 Task: Select Convenience. Add to cart, from CVS for 4615 Clarence Court, Fayetteville, North Carolina 28307, Cell Number 910-243-5488, following items : CVS Health Liquid Bandage Spray - 1,  Diphenhydramine Tablets - 1
Action: Mouse moved to (223, 103)
Screenshot: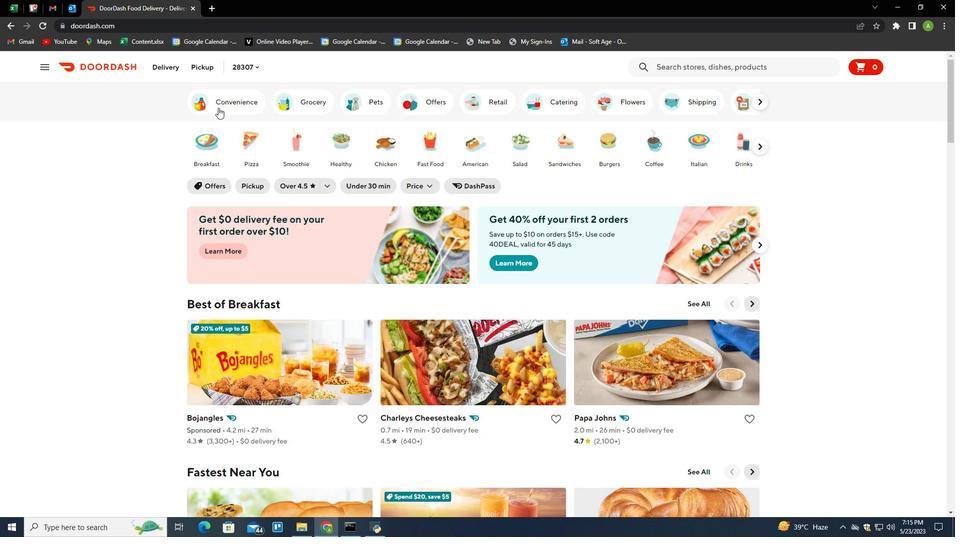 
Action: Mouse pressed left at (223, 103)
Screenshot: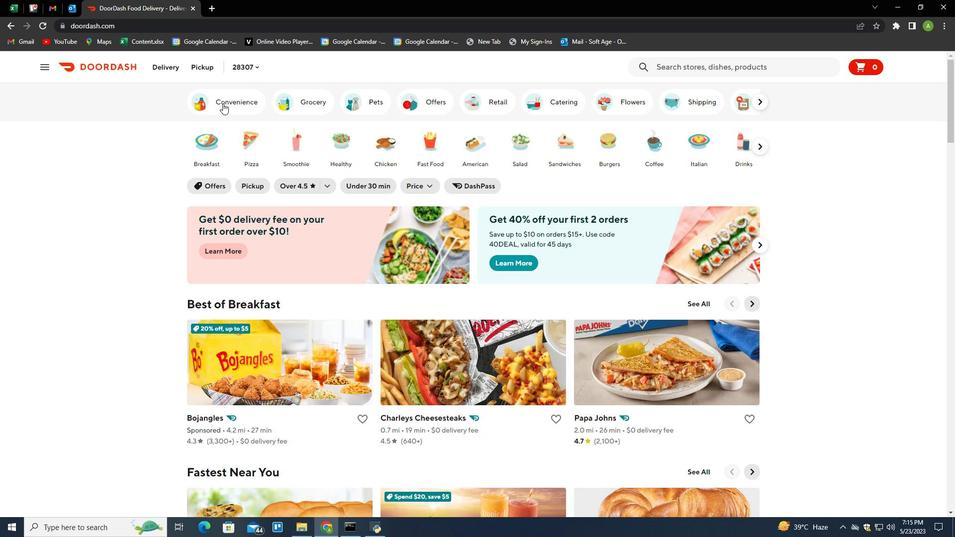 
Action: Mouse moved to (651, 313)
Screenshot: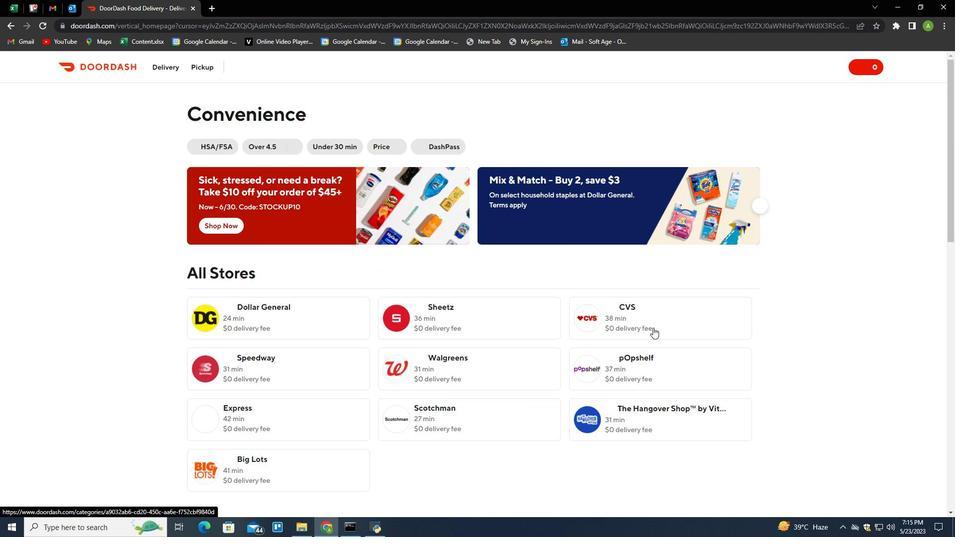 
Action: Mouse pressed left at (651, 313)
Screenshot: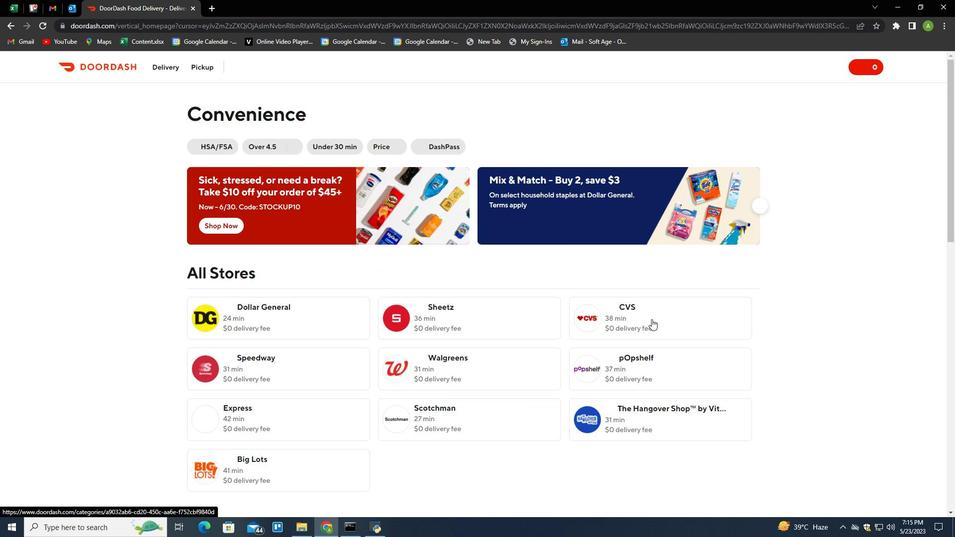 
Action: Mouse moved to (516, 322)
Screenshot: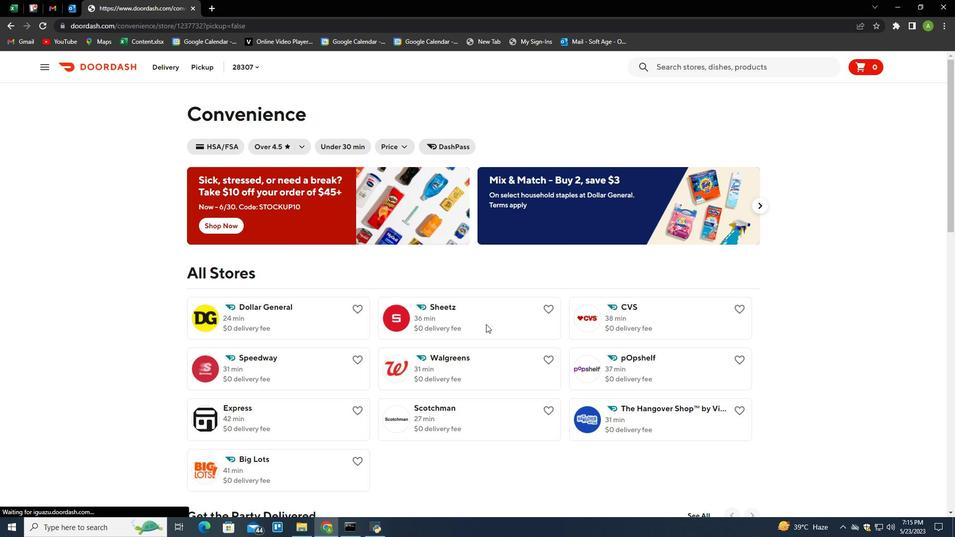 
Action: Mouse scrolled (516, 323) with delta (0, 0)
Screenshot: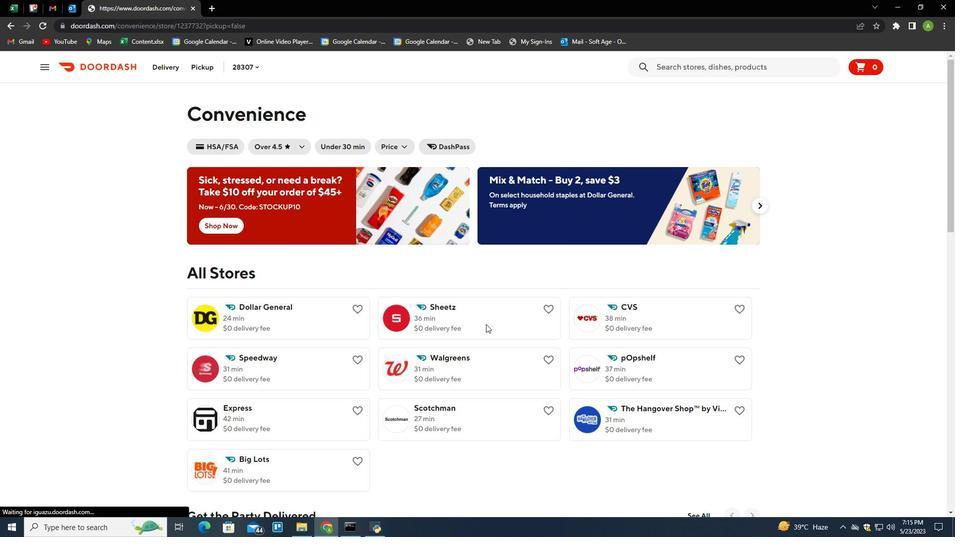 
Action: Mouse moved to (182, 67)
Screenshot: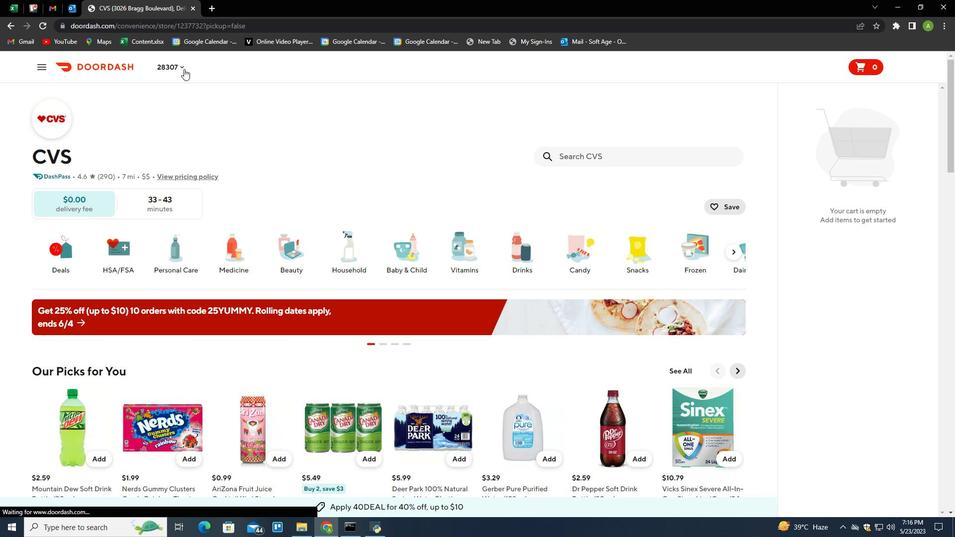 
Action: Mouse pressed left at (182, 67)
Screenshot: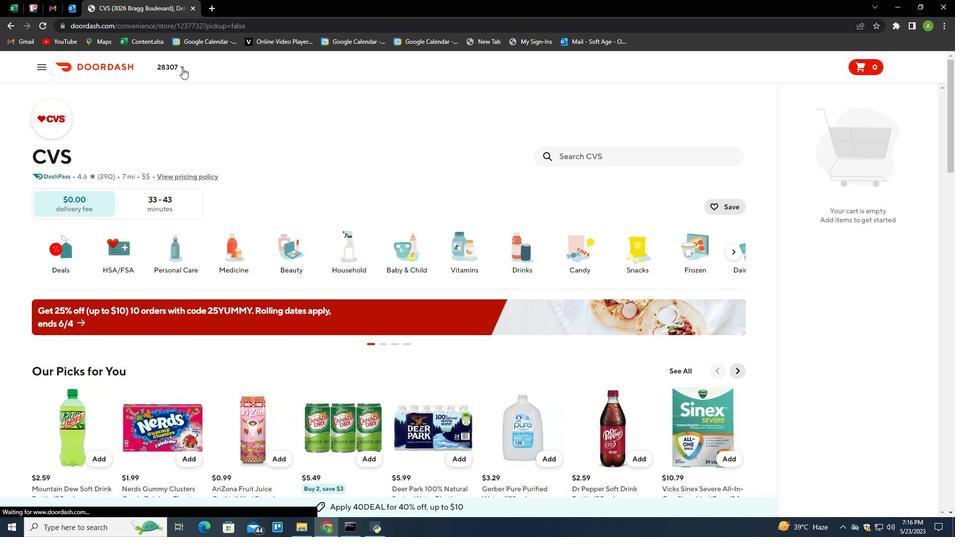 
Action: Mouse moved to (232, 106)
Screenshot: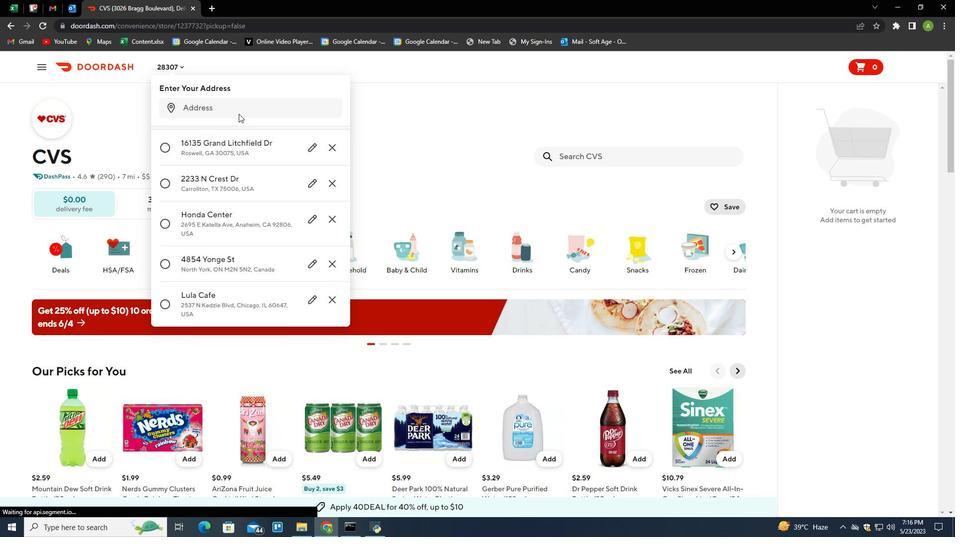 
Action: Mouse pressed left at (232, 106)
Screenshot: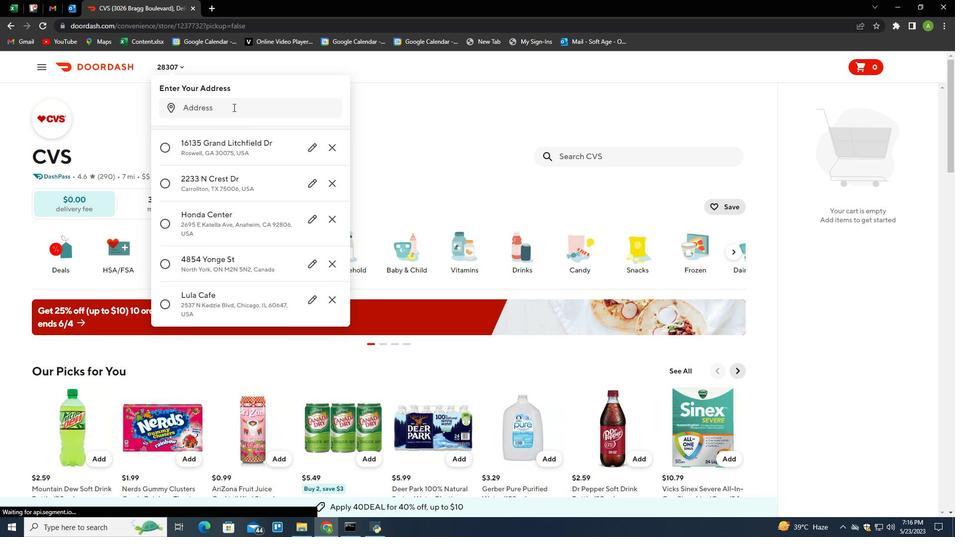 
Action: Mouse moved to (169, 111)
Screenshot: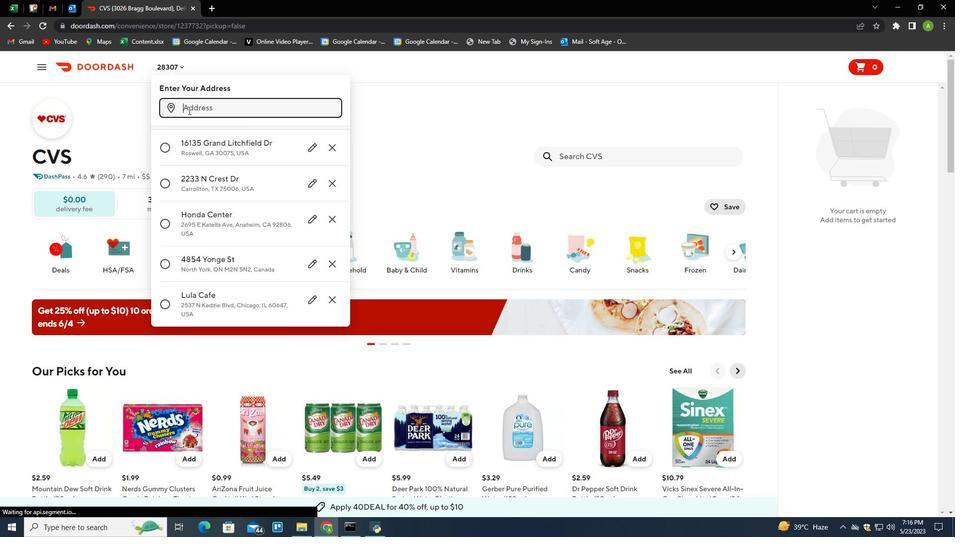 
Action: Key pressed 4615<Key.space>clarec<Key.backspace>nce<Key.space>court,<Key.space>fayetteville,<Key.space>north<Key.space>carolina<Key.space>28307<Key.enter>
Screenshot: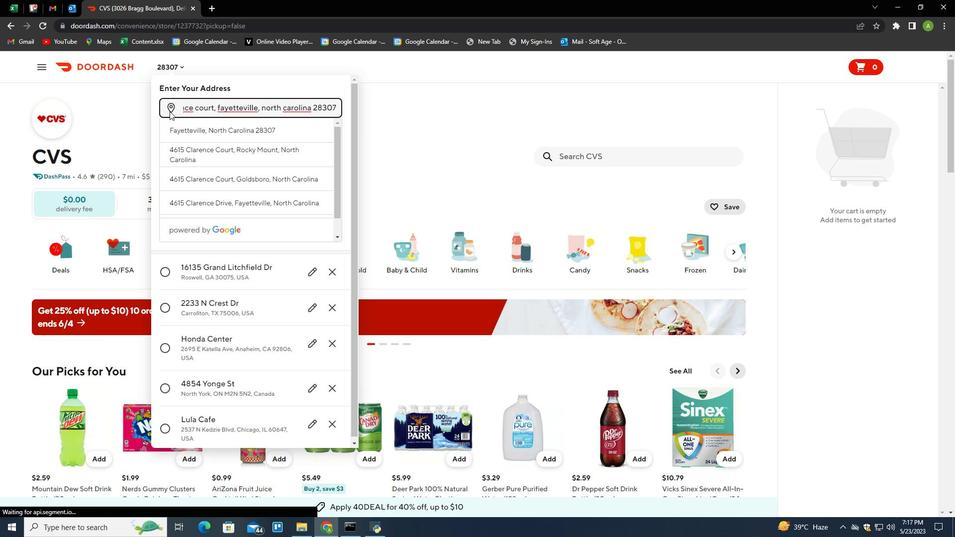 
Action: Mouse moved to (302, 378)
Screenshot: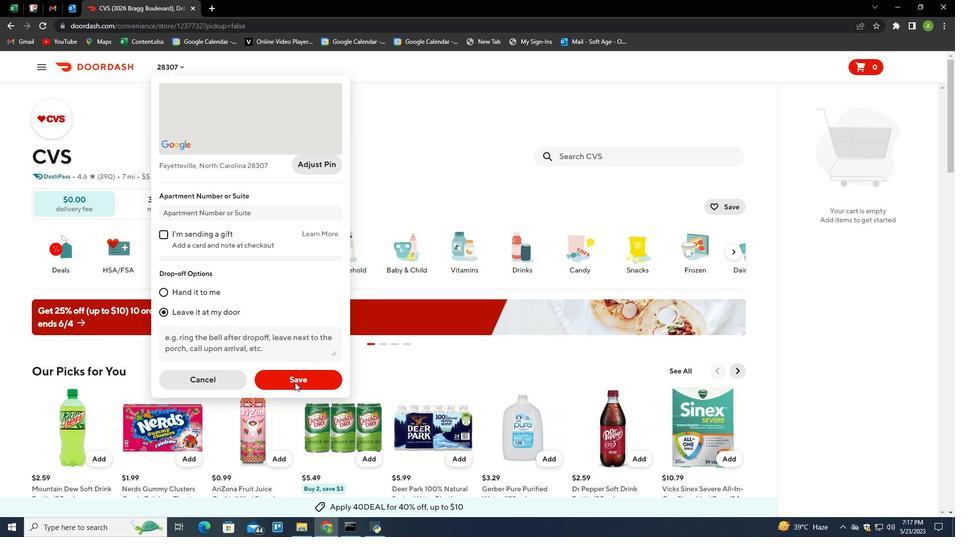 
Action: Mouse pressed left at (302, 378)
Screenshot: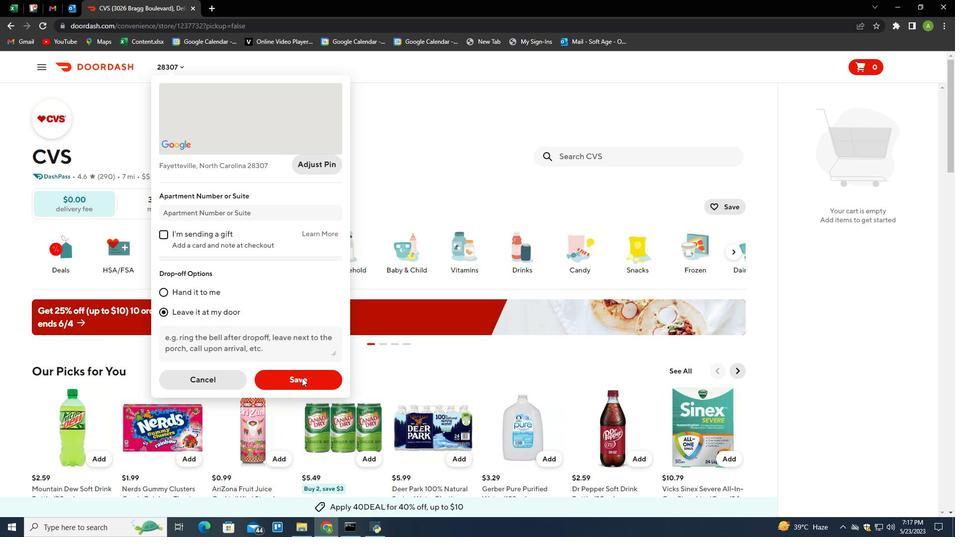 
Action: Mouse moved to (607, 154)
Screenshot: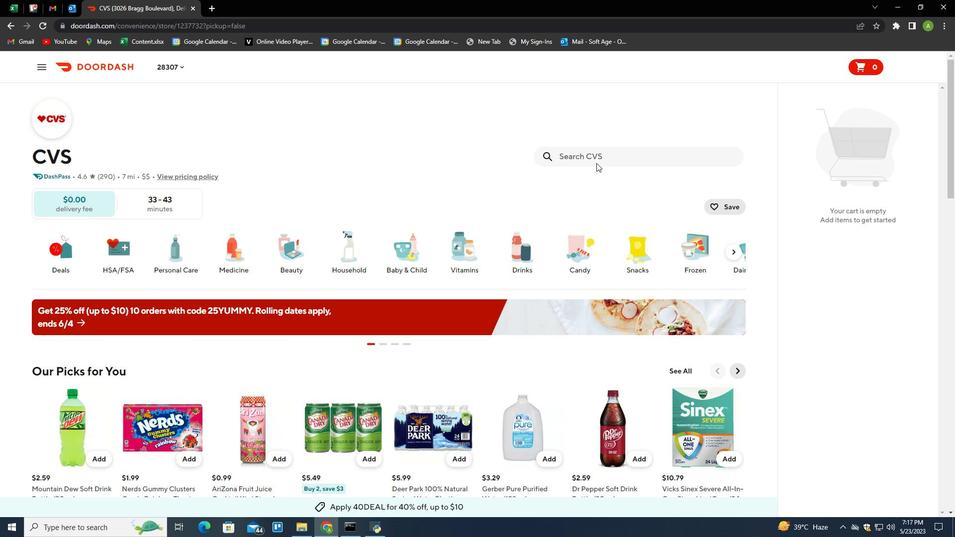 
Action: Mouse pressed left at (607, 154)
Screenshot: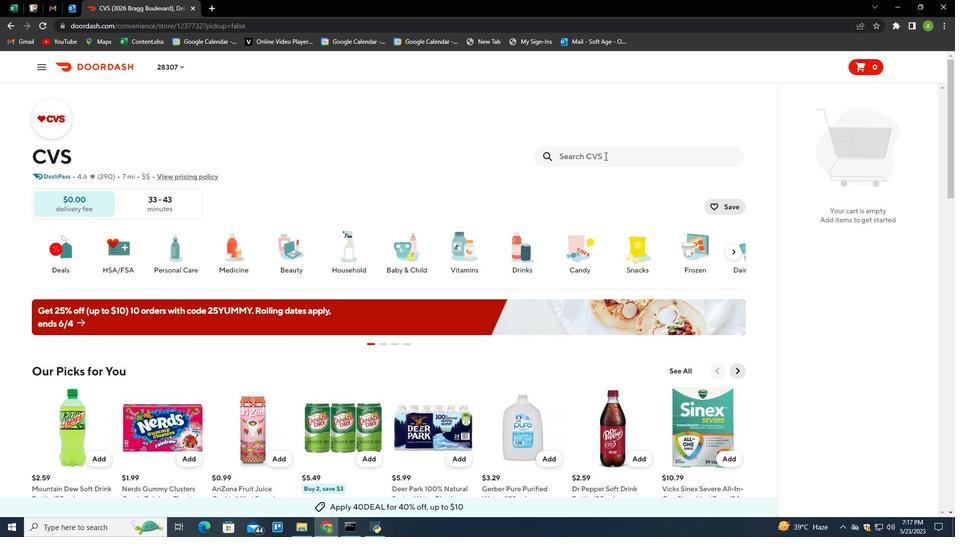 
Action: Mouse moved to (457, 203)
Screenshot: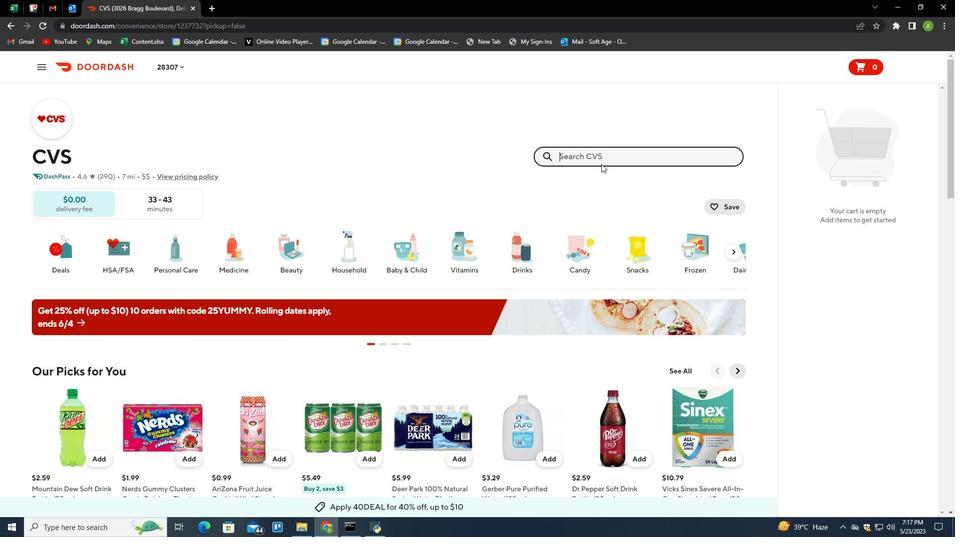 
Action: Key pressed cvs<Key.space>health<Key.space>liquid<Key.space>bandage<Key.space>sparay<Key.left><Key.left><Key.left><Key.left><Key.right><Key.backspace><Key.right><Key.right><Key.right><Key.enter>
Screenshot: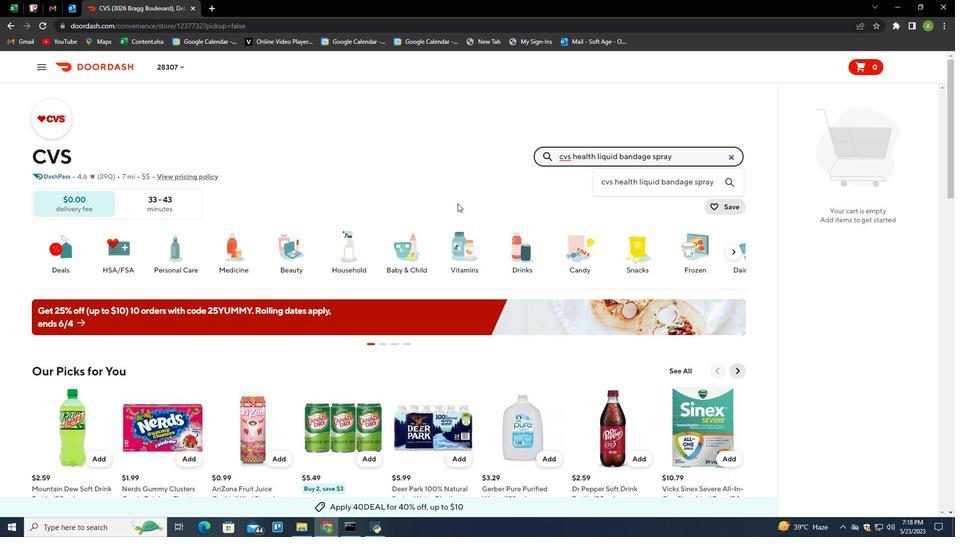
Action: Mouse moved to (89, 259)
Screenshot: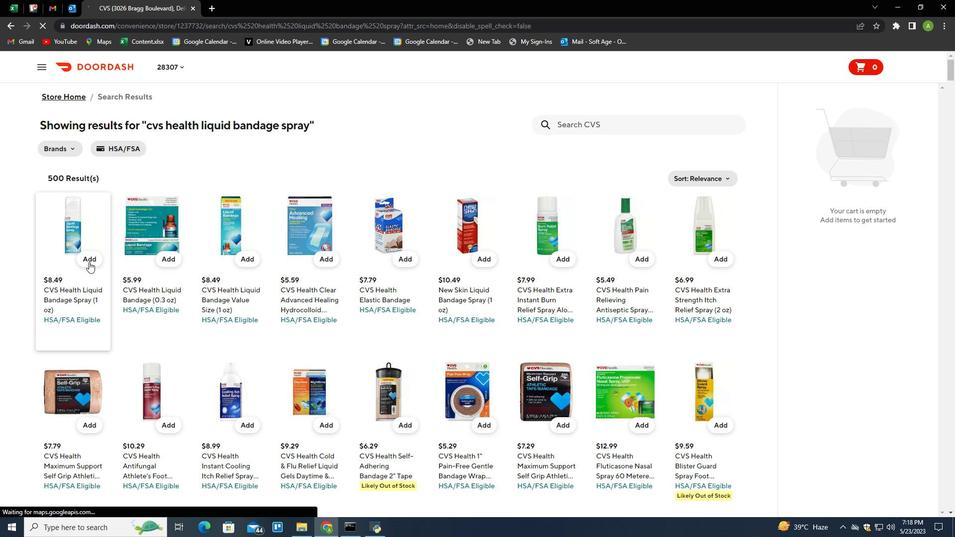 
Action: Mouse pressed left at (89, 259)
Screenshot: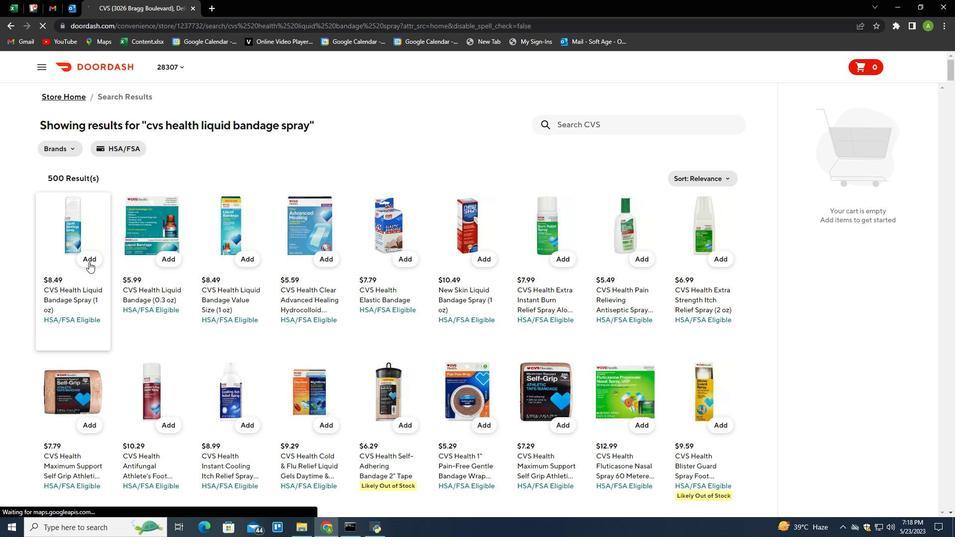 
Action: Mouse moved to (597, 122)
Screenshot: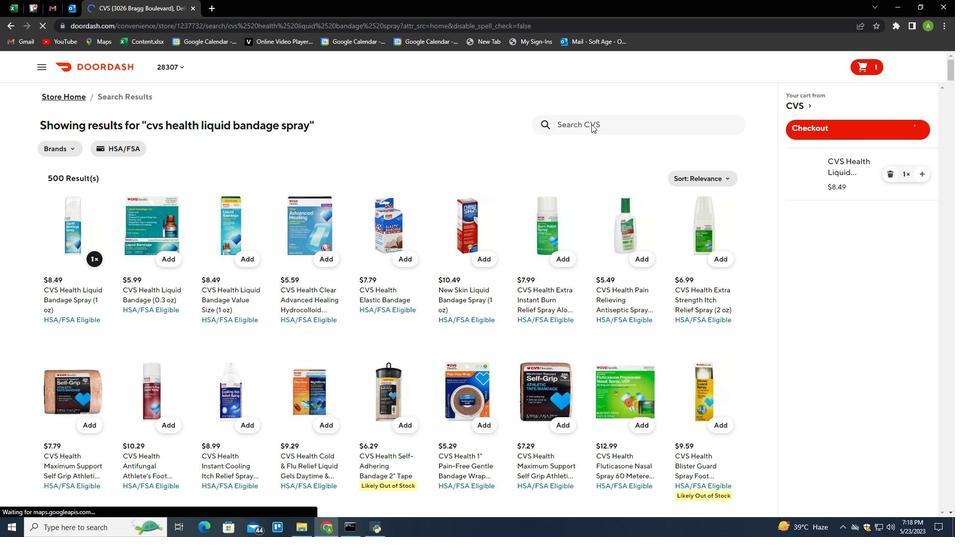 
Action: Mouse pressed left at (597, 122)
Screenshot: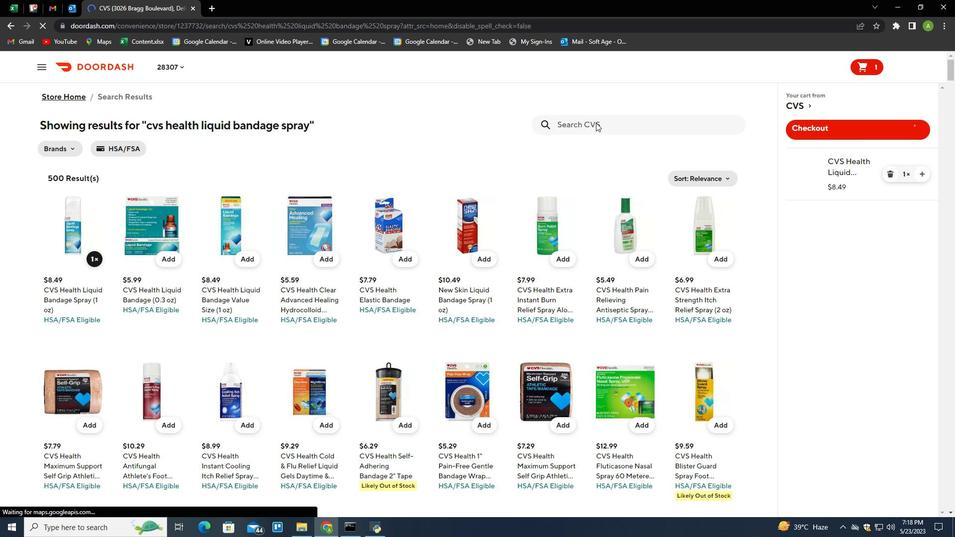
Action: Mouse moved to (570, 128)
Screenshot: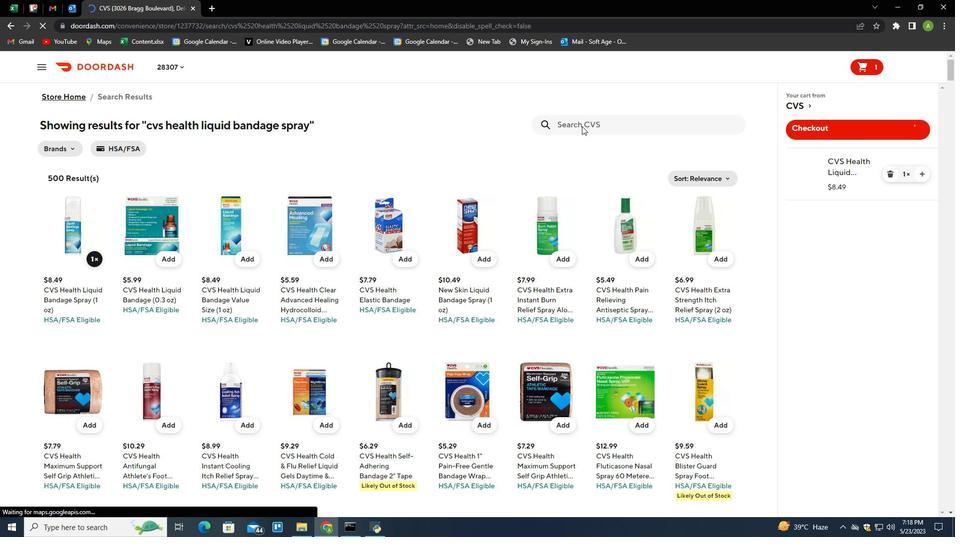 
Action: Key pressed diphenhydramine<Key.space>tablets<Key.enter>
Screenshot: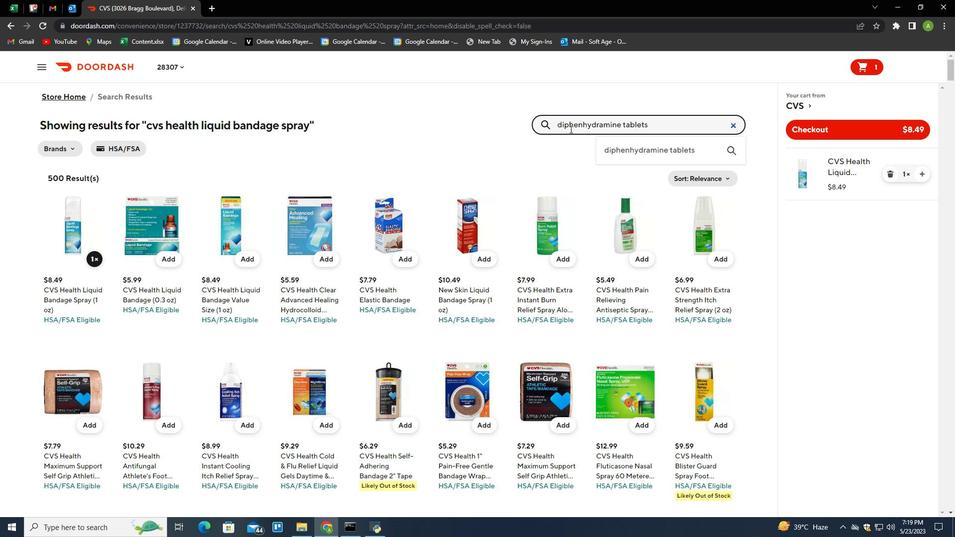 
Action: Mouse moved to (95, 258)
Screenshot: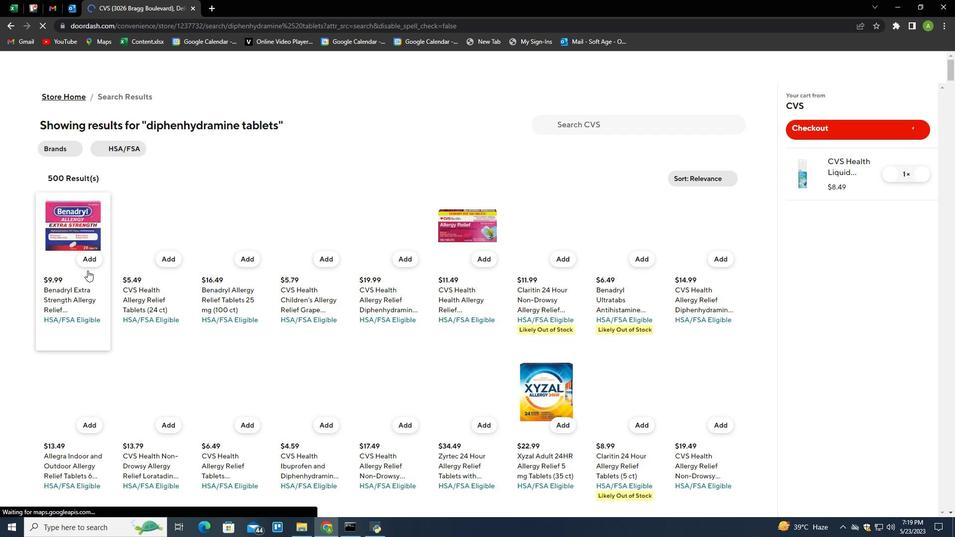 
Action: Mouse pressed left at (95, 258)
Screenshot: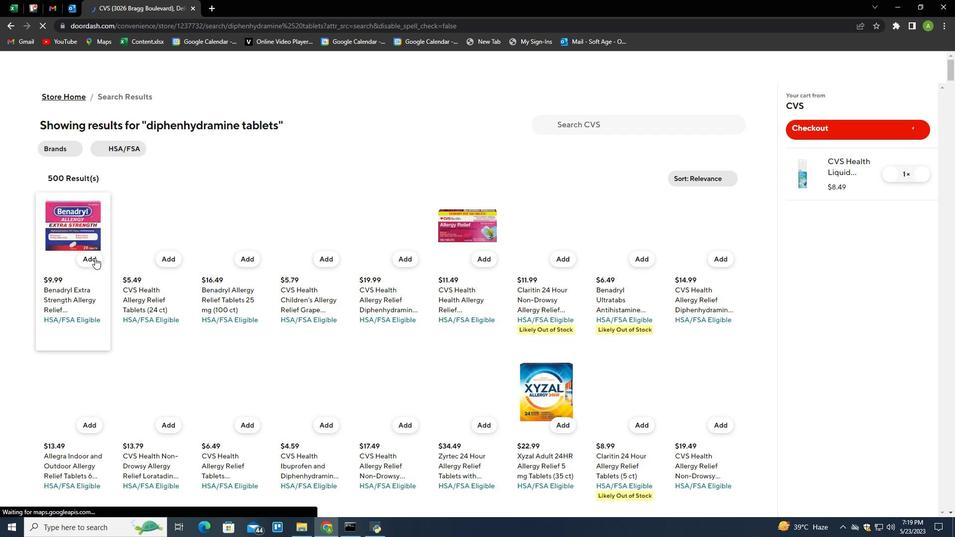
Action: Mouse moved to (802, 128)
Screenshot: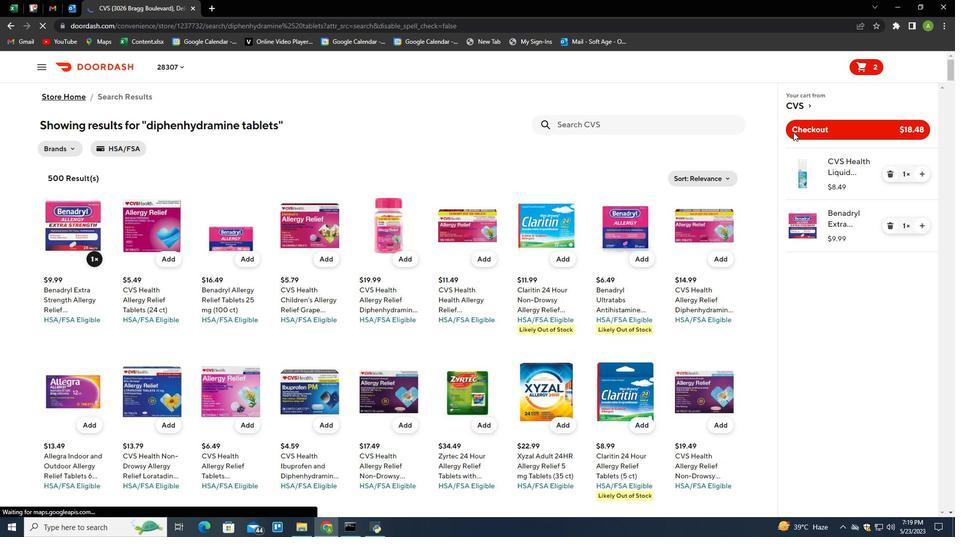 
Action: Mouse pressed left at (802, 128)
Screenshot: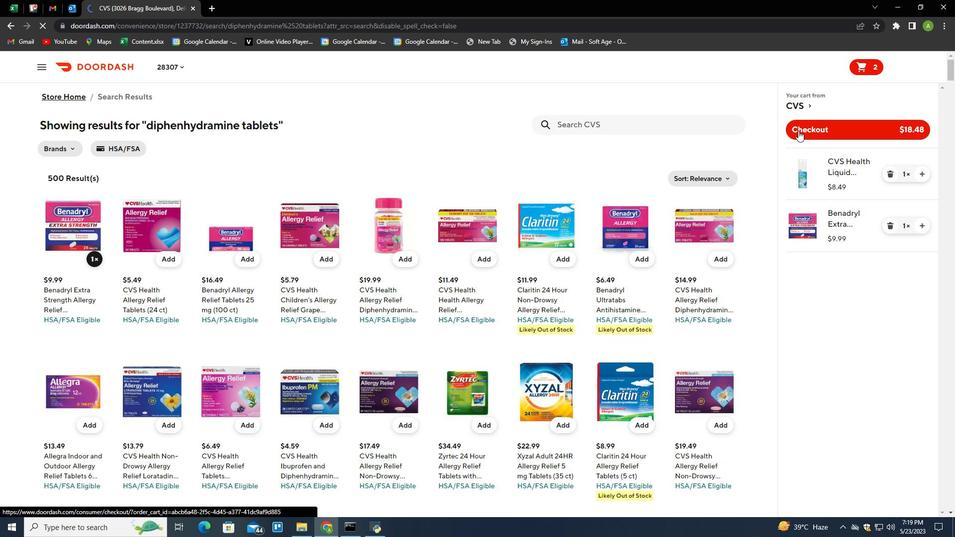 
Action: Mouse moved to (744, 131)
Screenshot: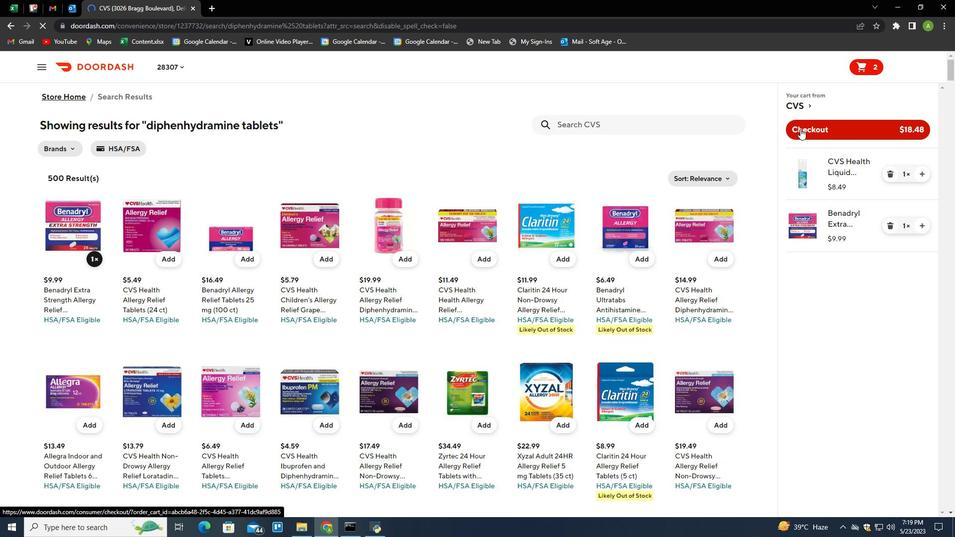 
